 Task: Enable the option "Results in a new window".
Action: Mouse moved to (44, 112)
Screenshot: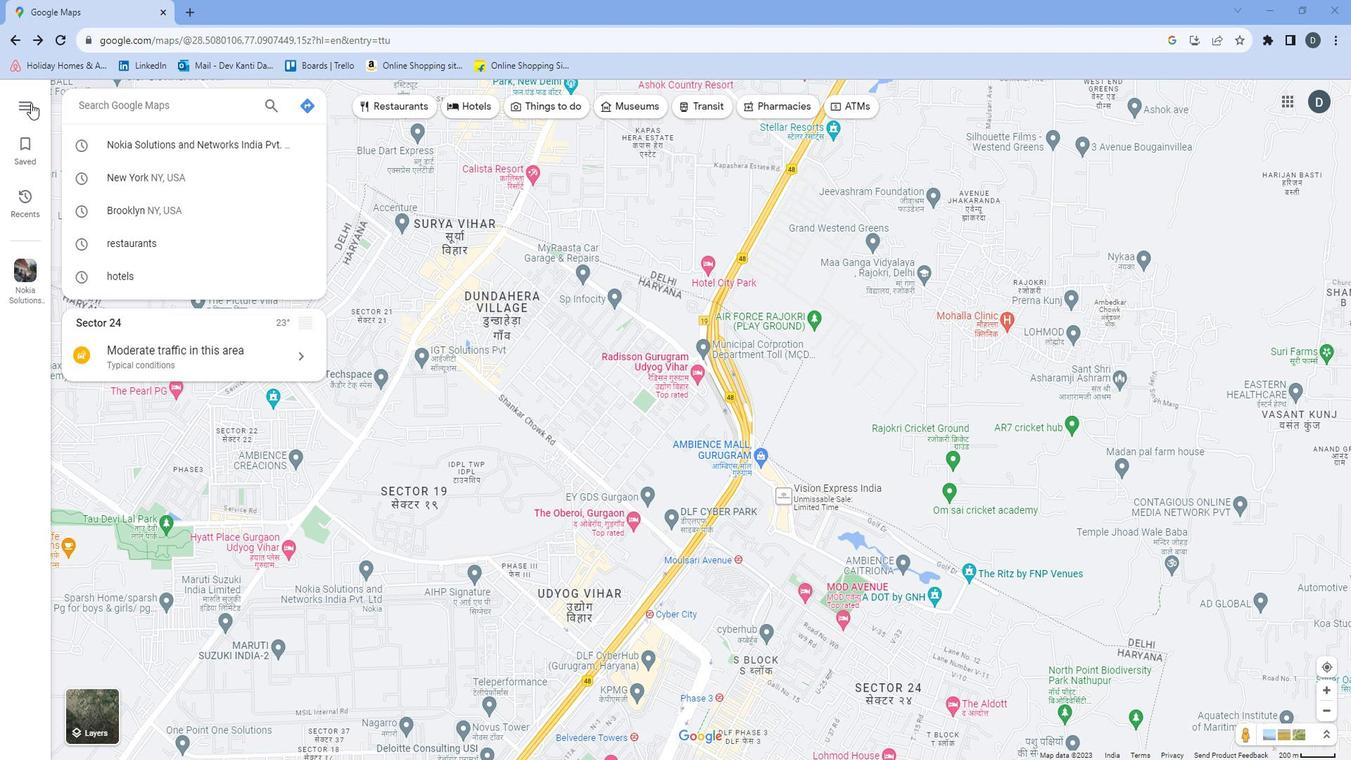 
Action: Mouse pressed left at (44, 112)
Screenshot: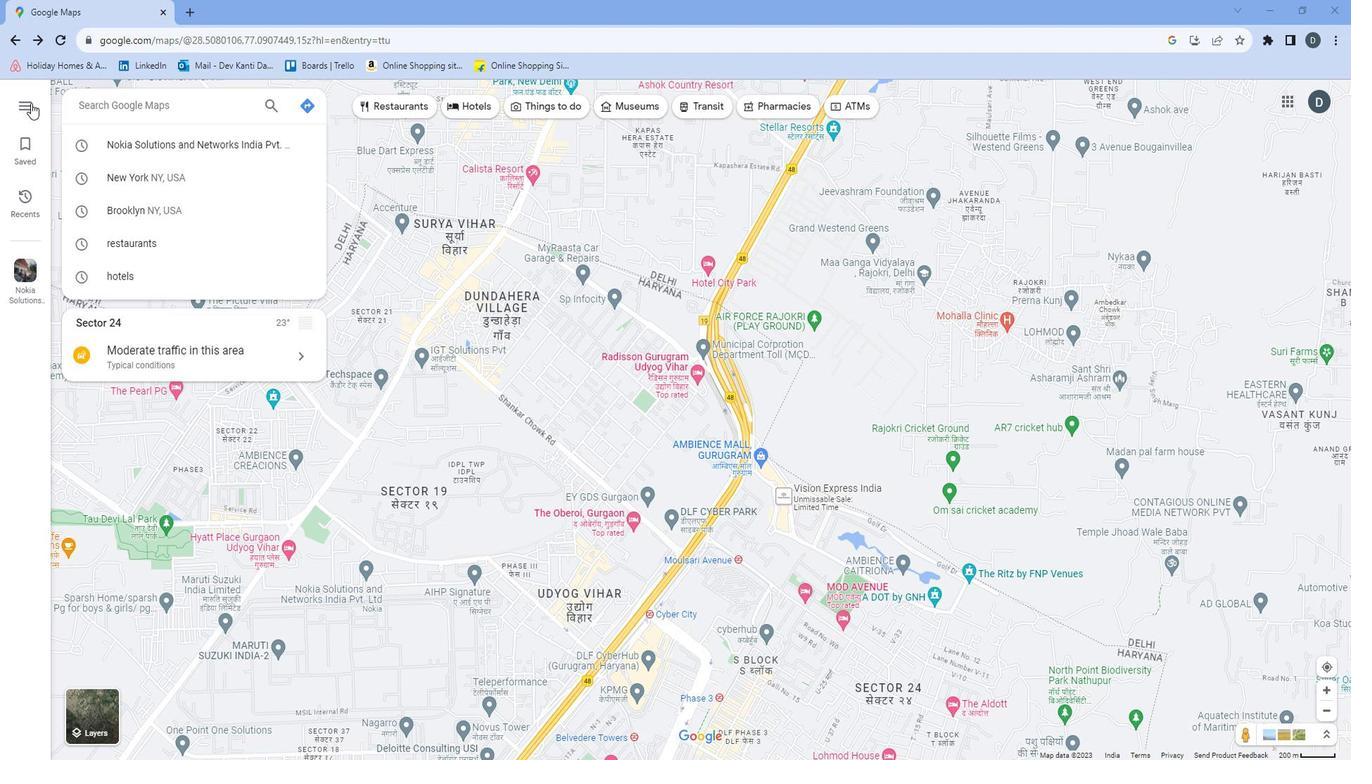 
Action: Mouse moved to (71, 610)
Screenshot: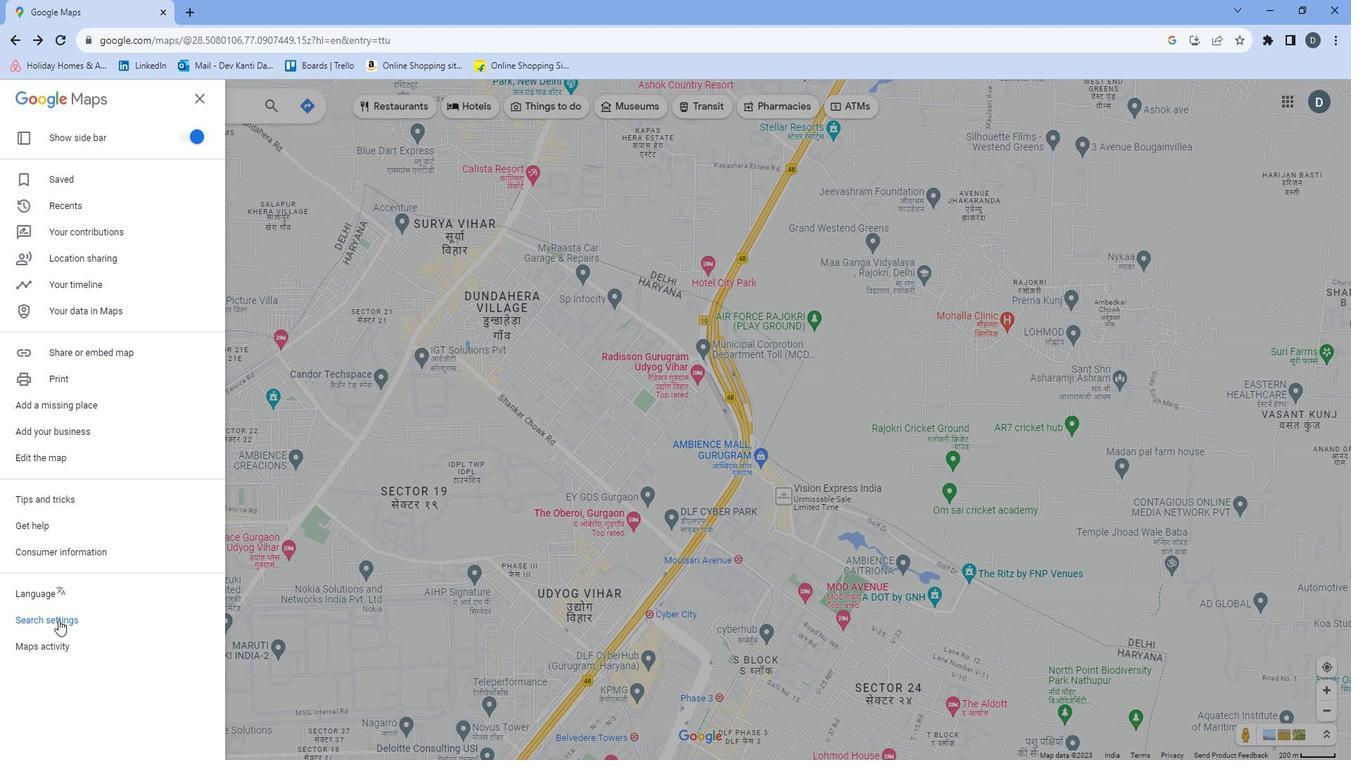 
Action: Mouse pressed left at (71, 610)
Screenshot: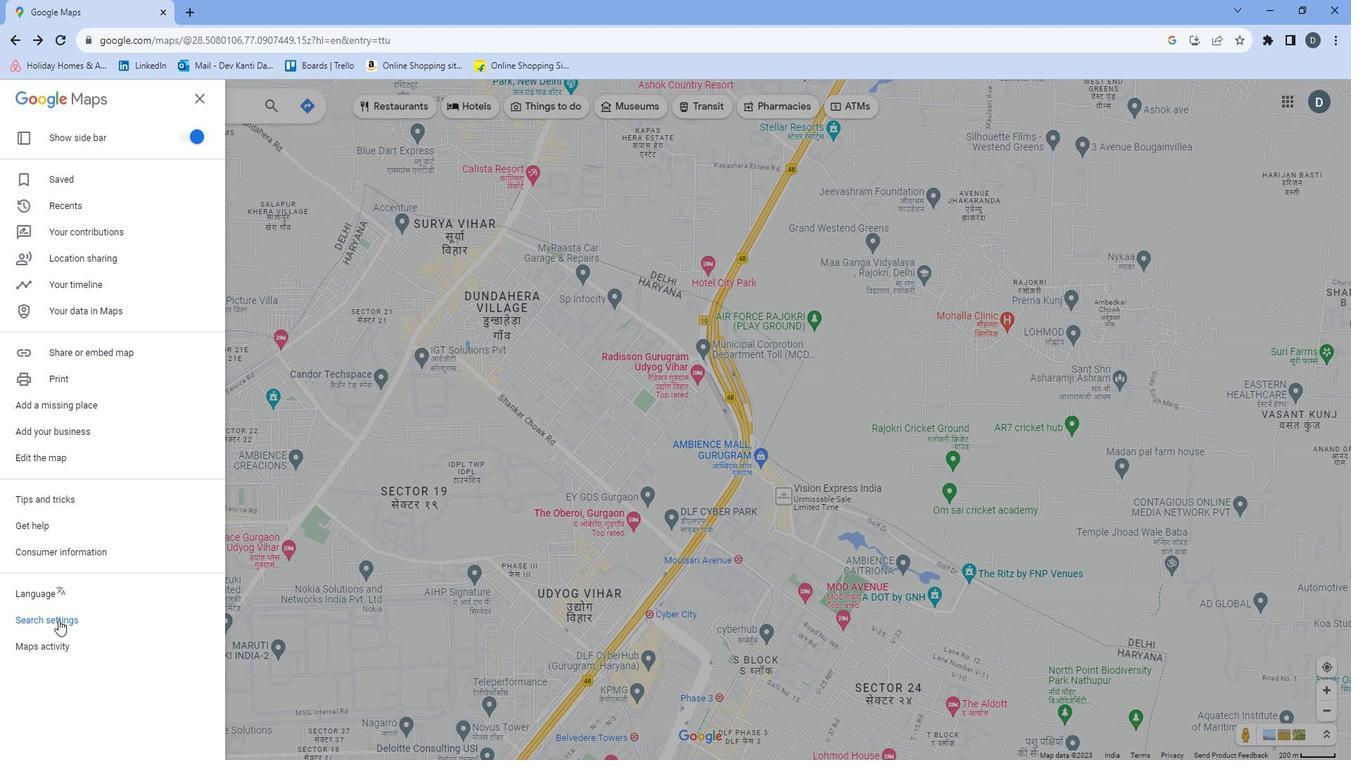 
Action: Mouse moved to (98, 200)
Screenshot: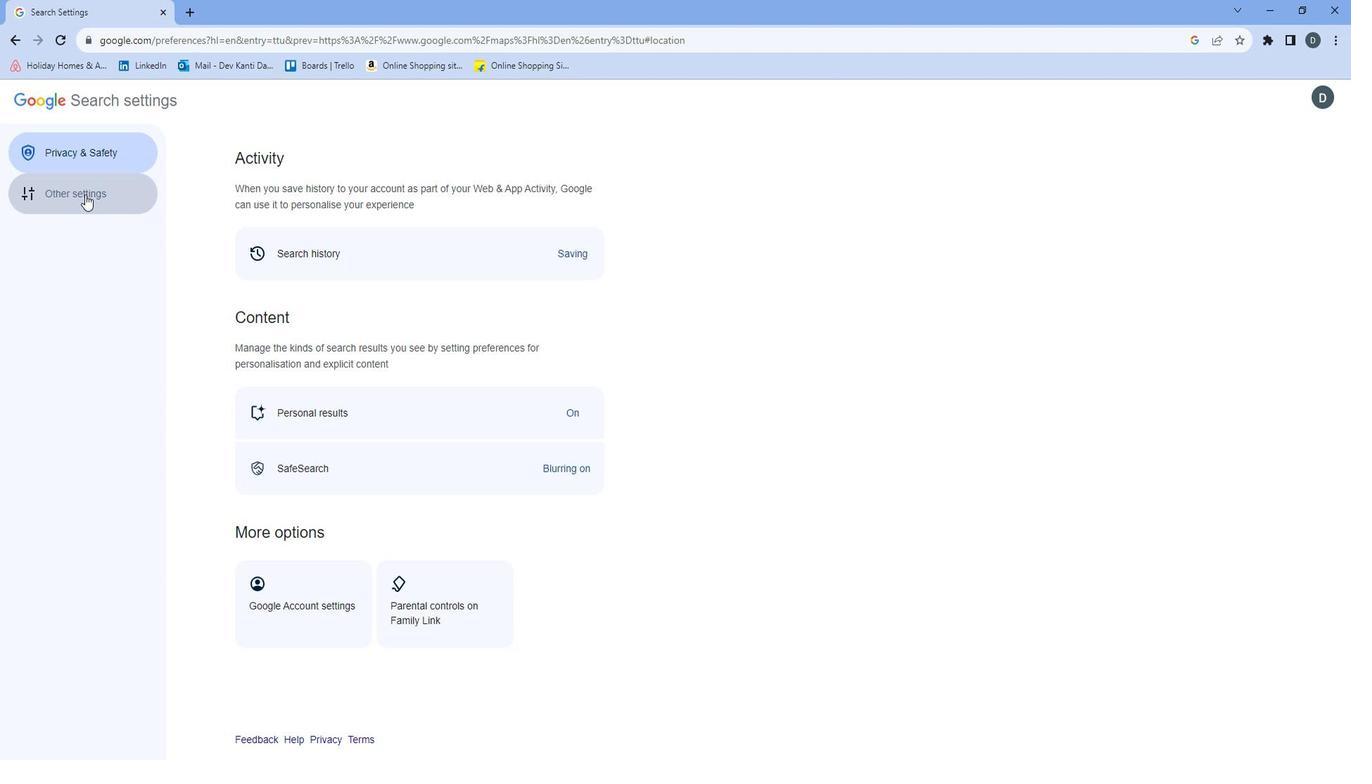 
Action: Mouse pressed left at (98, 200)
Screenshot: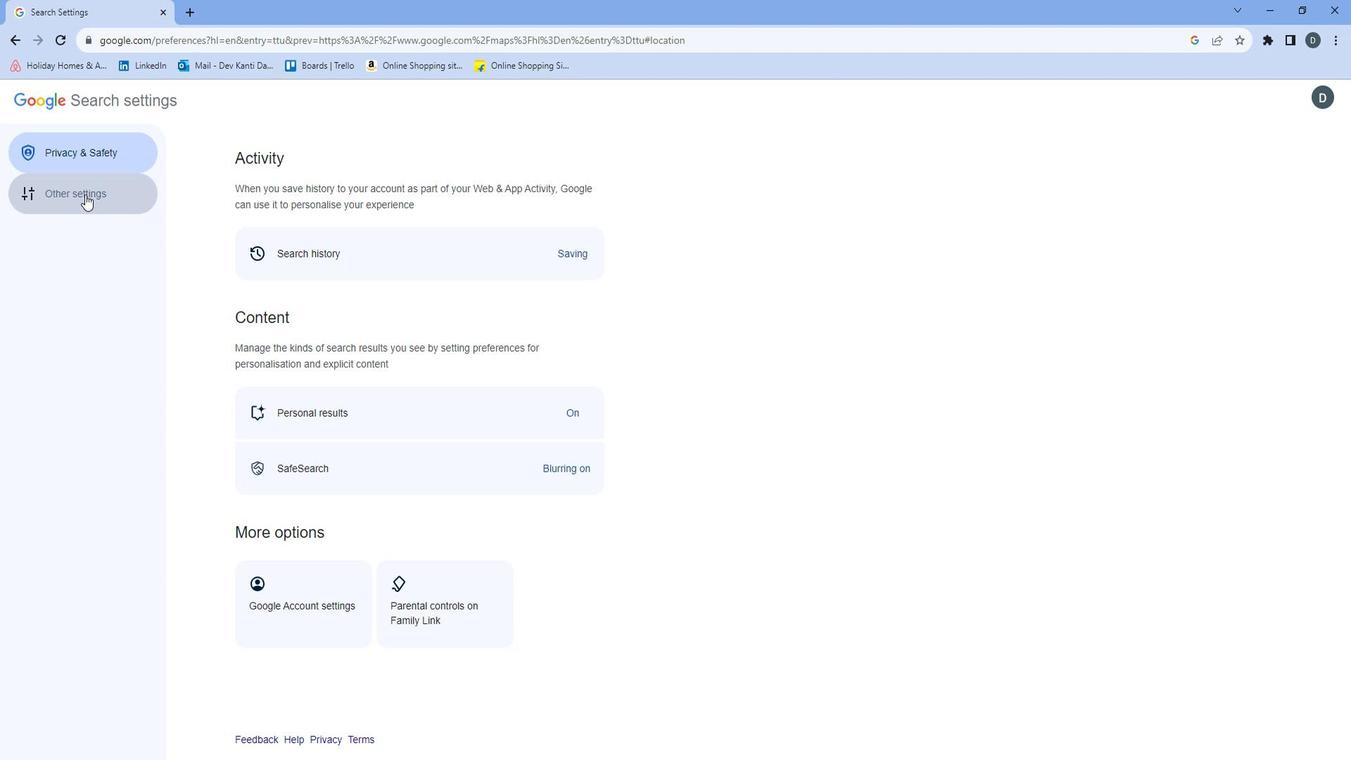 
Action: Mouse moved to (582, 499)
Screenshot: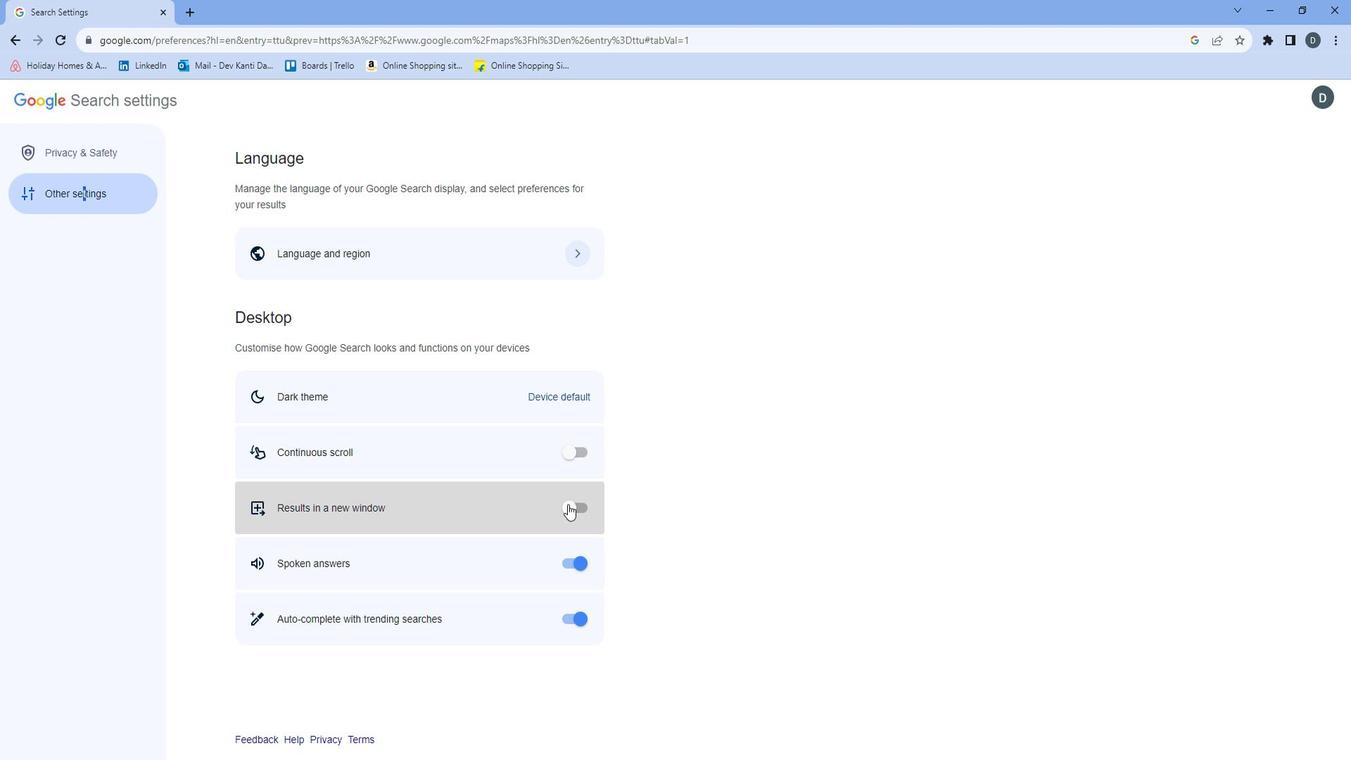 
Action: Mouse pressed left at (582, 499)
Screenshot: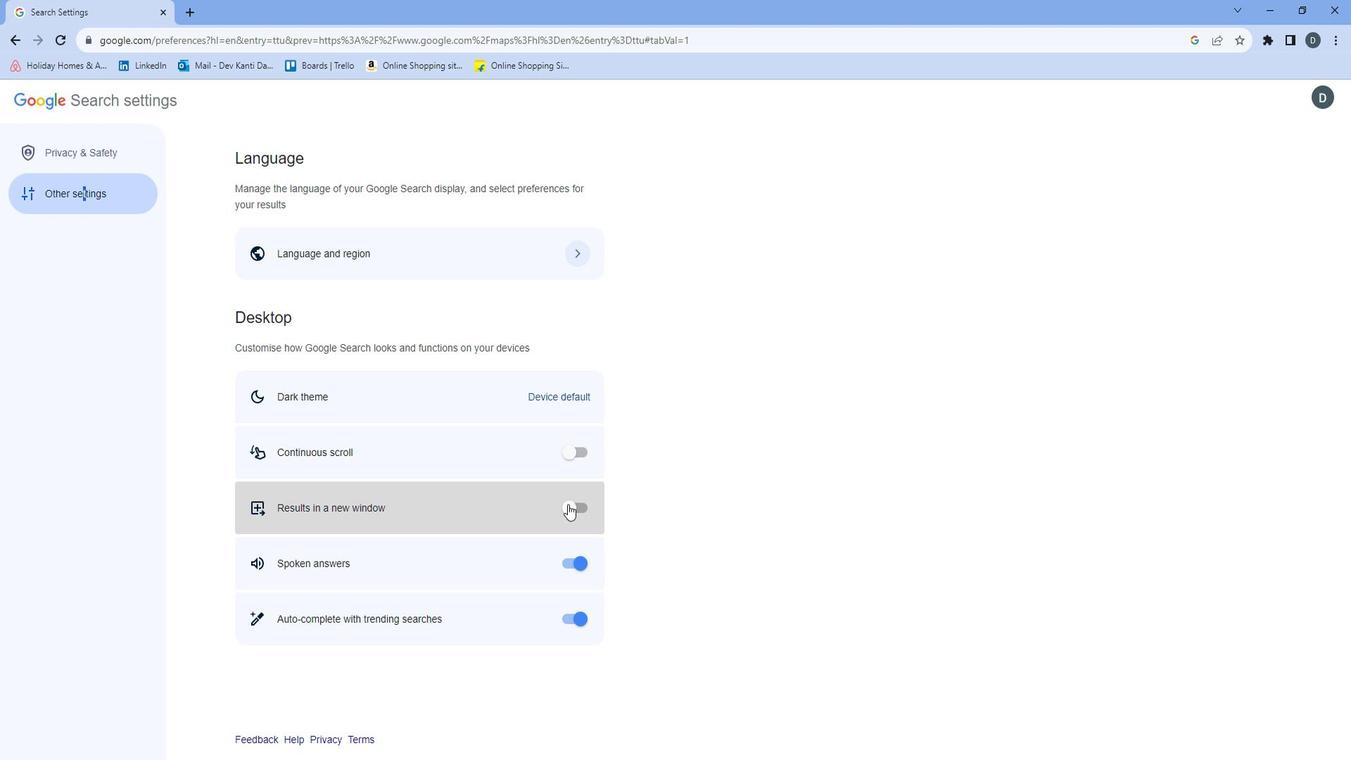 
Action: Mouse moved to (651, 485)
Screenshot: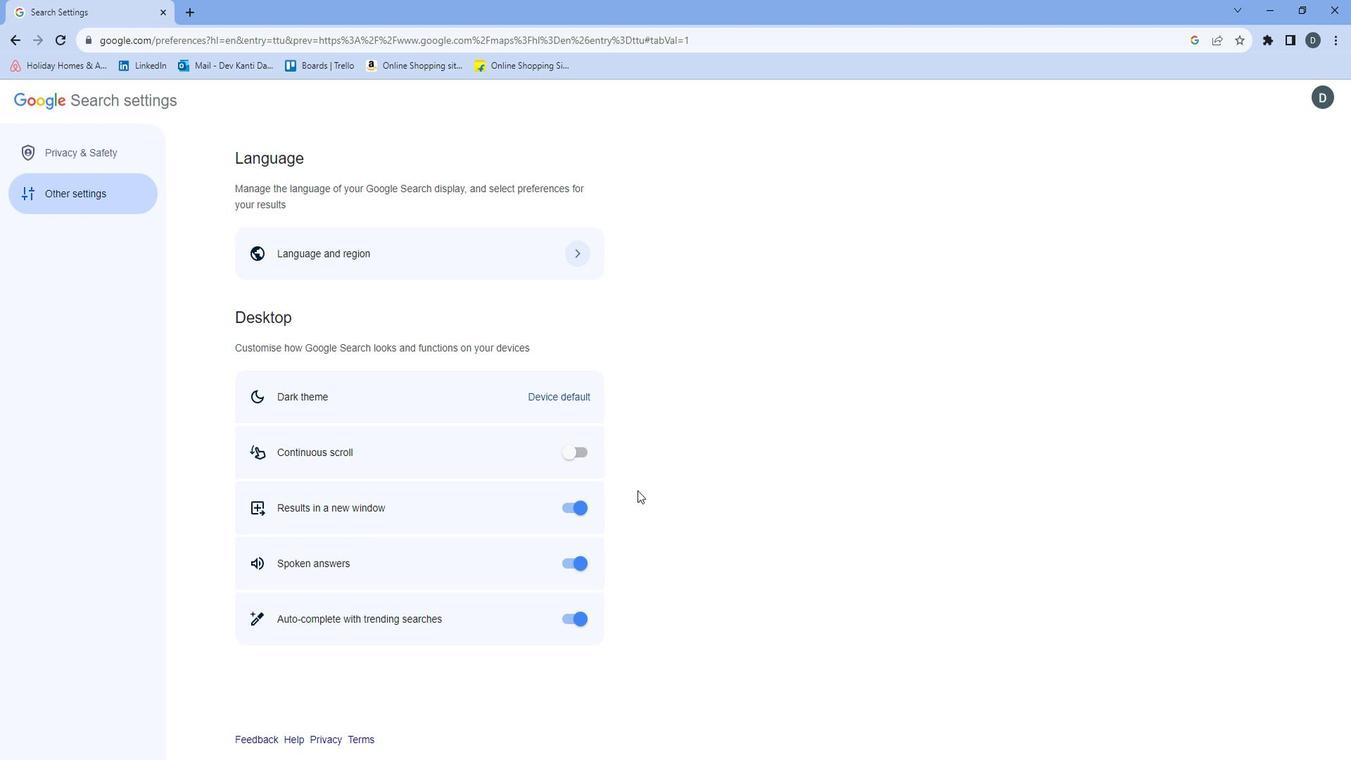 
